 Task: Send an email with the signature Jesus Garcia with the subject Request for feedback on a product launch strategy and the message Please let me know if there are any updates on the project schedule. from softage.2@softage.net to softage.9@softage.net and softage.10@softage.net with CC to softage.1@softage.net
Action: Mouse moved to (96, 112)
Screenshot: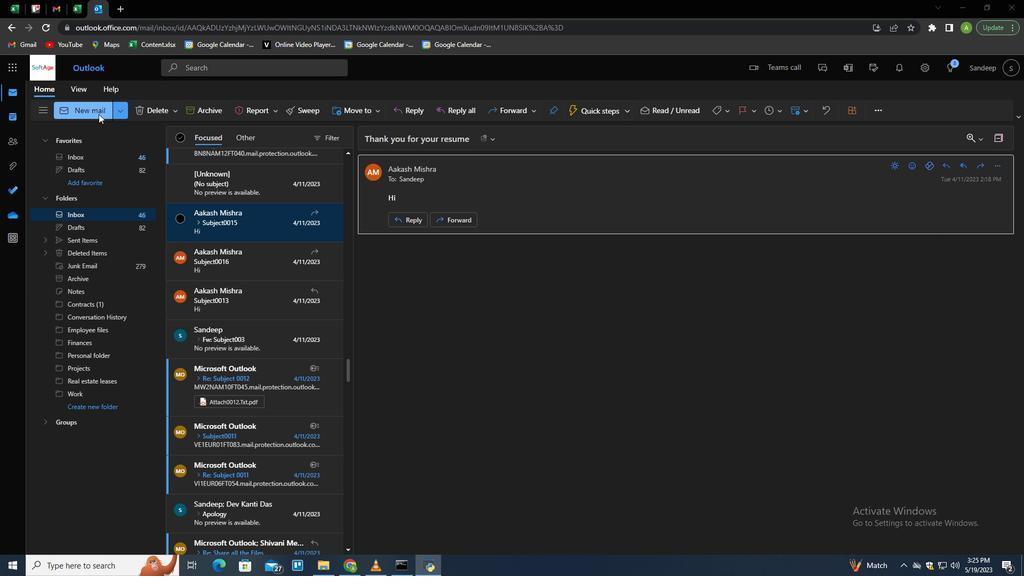 
Action: Mouse pressed left at (96, 112)
Screenshot: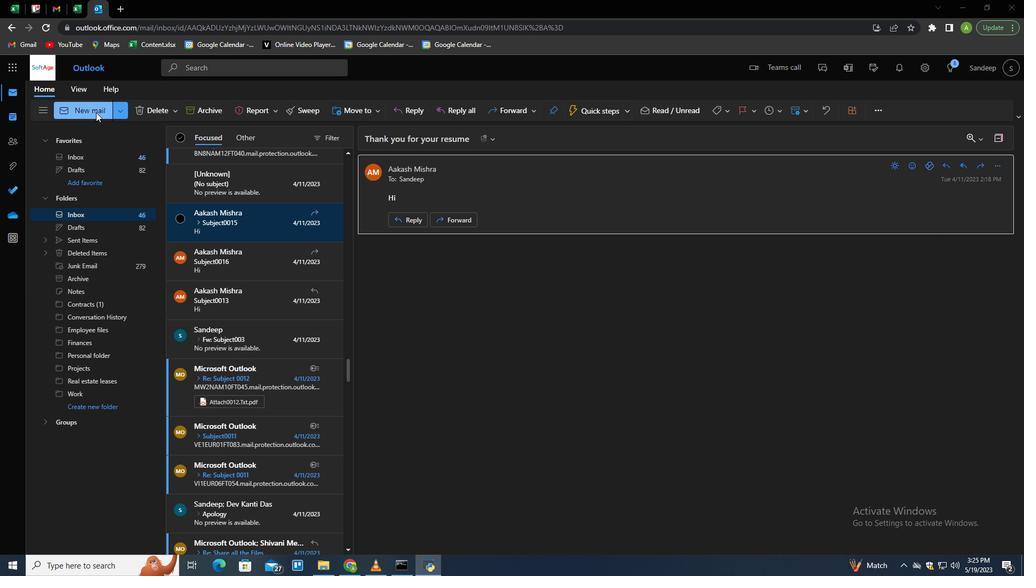 
Action: Mouse moved to (717, 113)
Screenshot: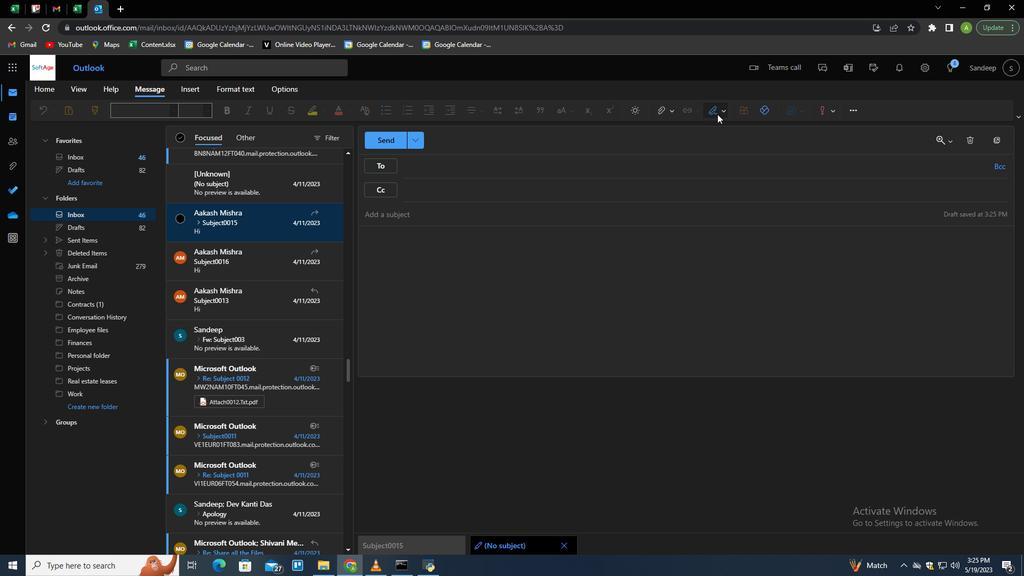 
Action: Mouse pressed left at (717, 113)
Screenshot: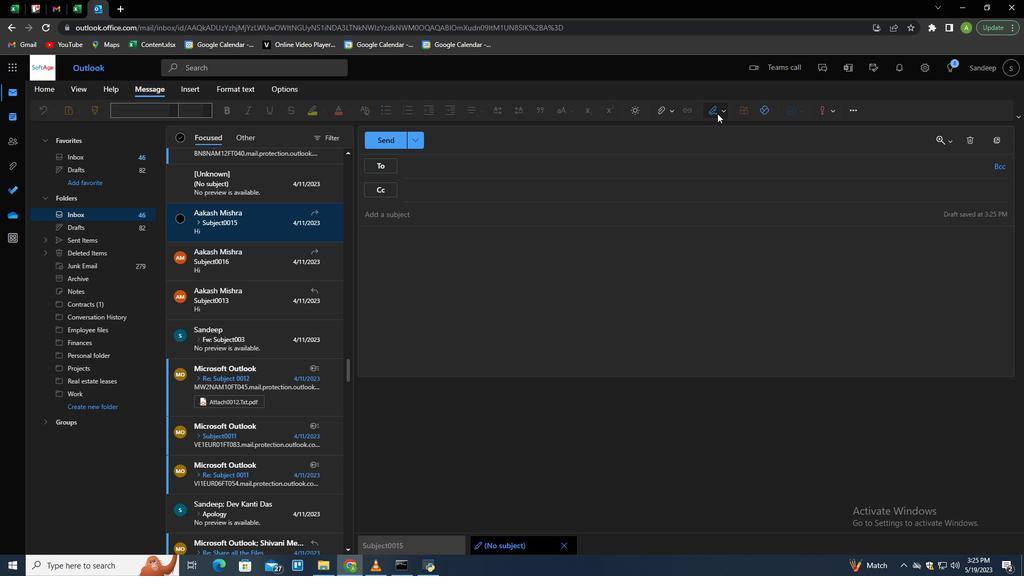 
Action: Mouse moved to (704, 154)
Screenshot: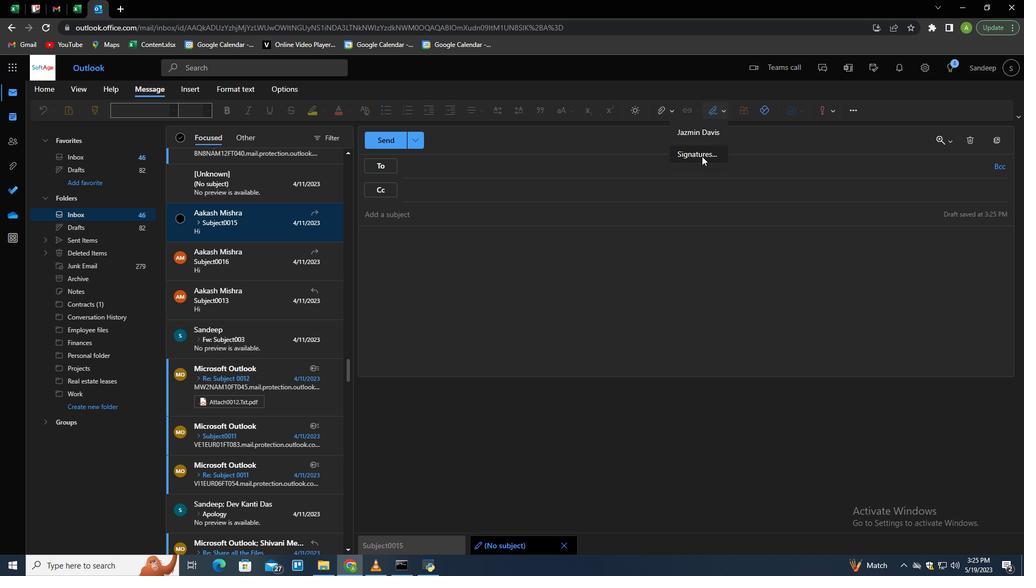 
Action: Mouse pressed left at (704, 154)
Screenshot: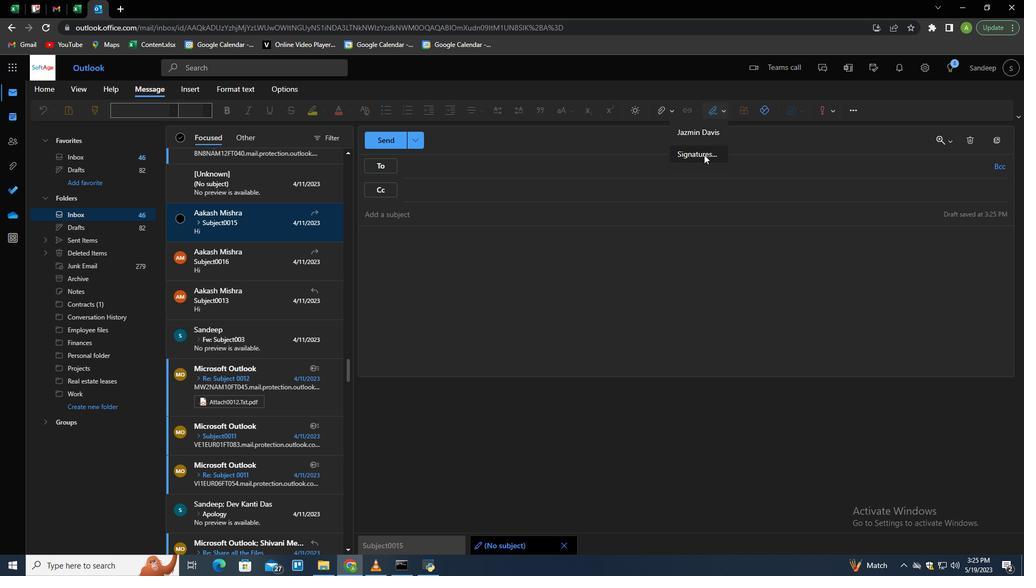 
Action: Mouse moved to (725, 192)
Screenshot: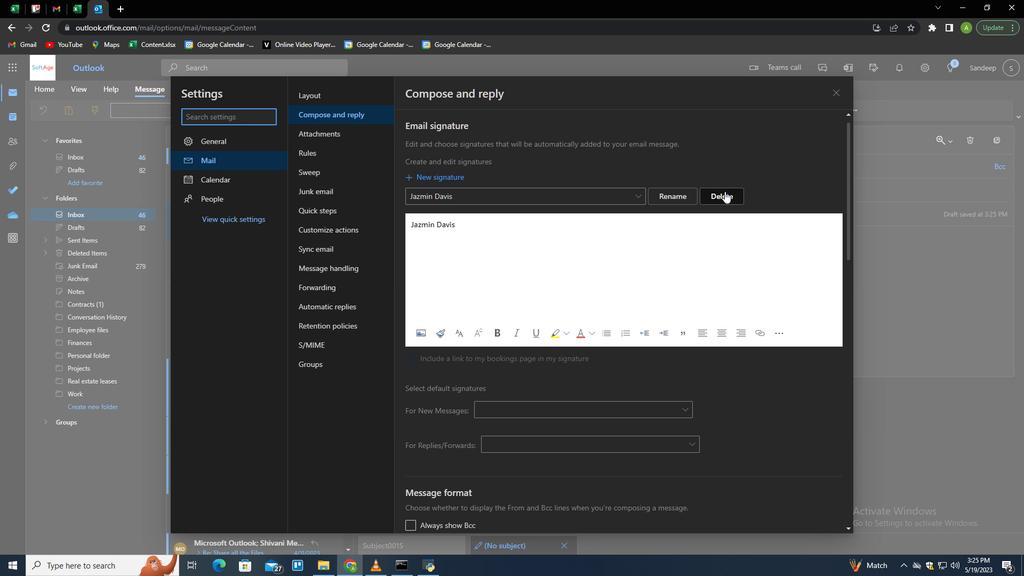 
Action: Mouse pressed left at (725, 192)
Screenshot: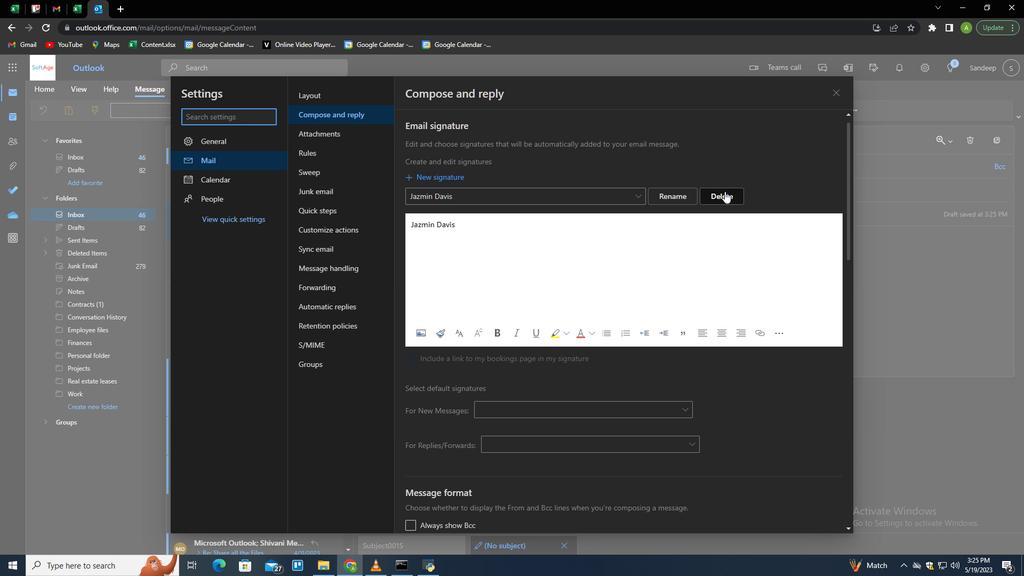
Action: Mouse moved to (701, 193)
Screenshot: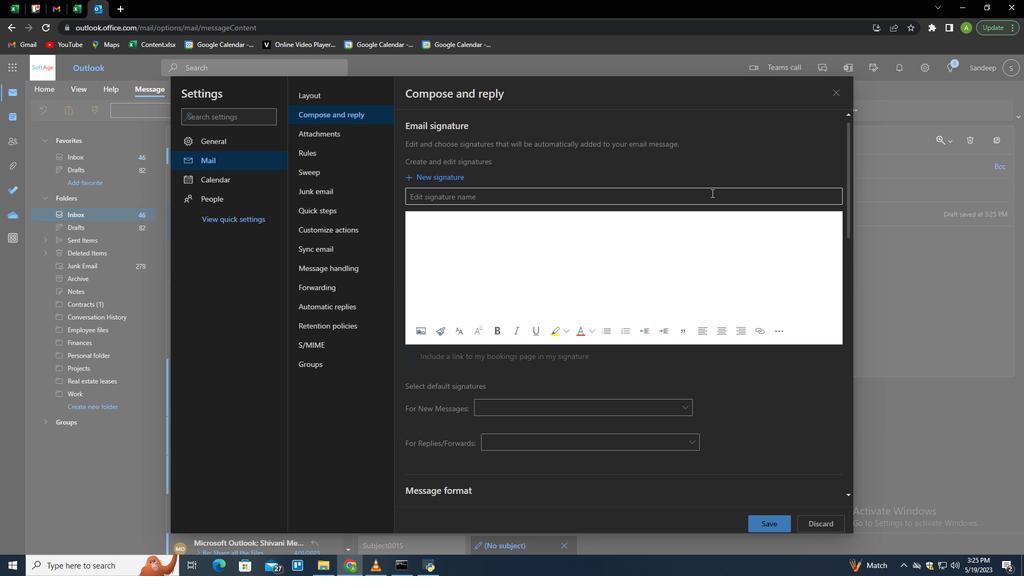 
Action: Mouse pressed left at (701, 193)
Screenshot: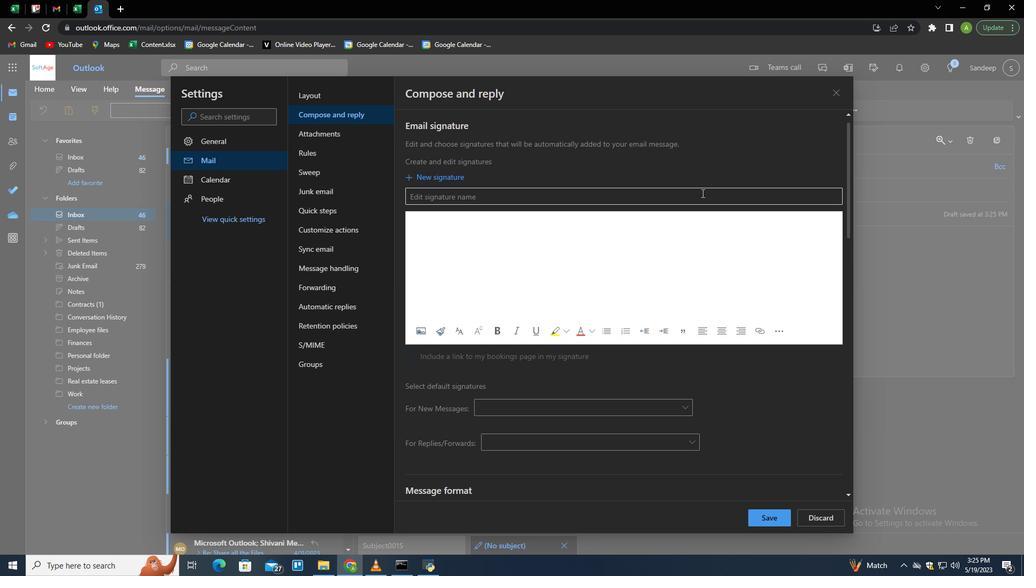 
Action: Key pressed <Key.shift>Jesus<Key.space><Key.shift><Key.shift>Garcia<Key.space><Key.tab><Key.shift>Jesus<Key.space><Key.shift>Garcia
Screenshot: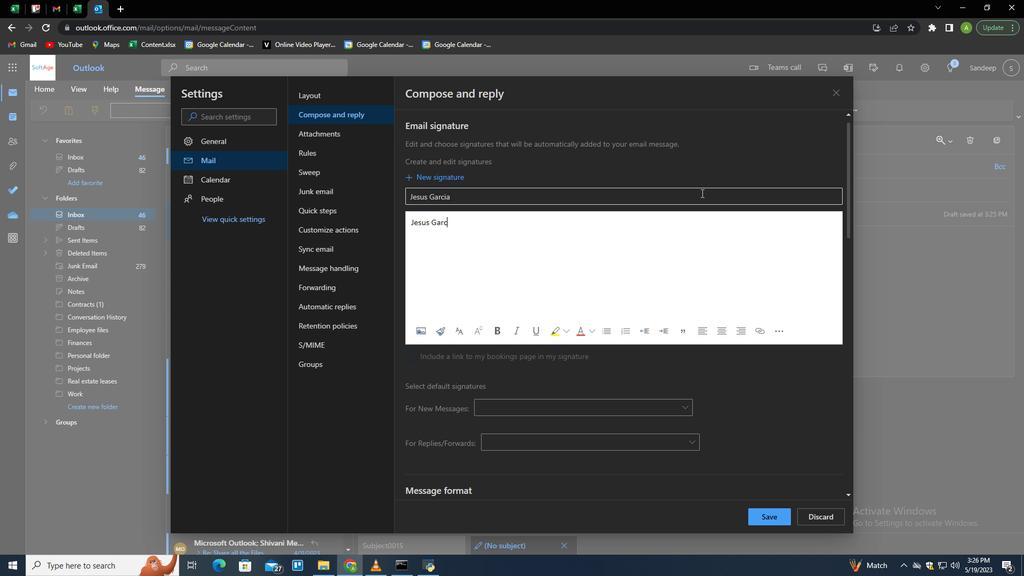 
Action: Mouse moved to (763, 512)
Screenshot: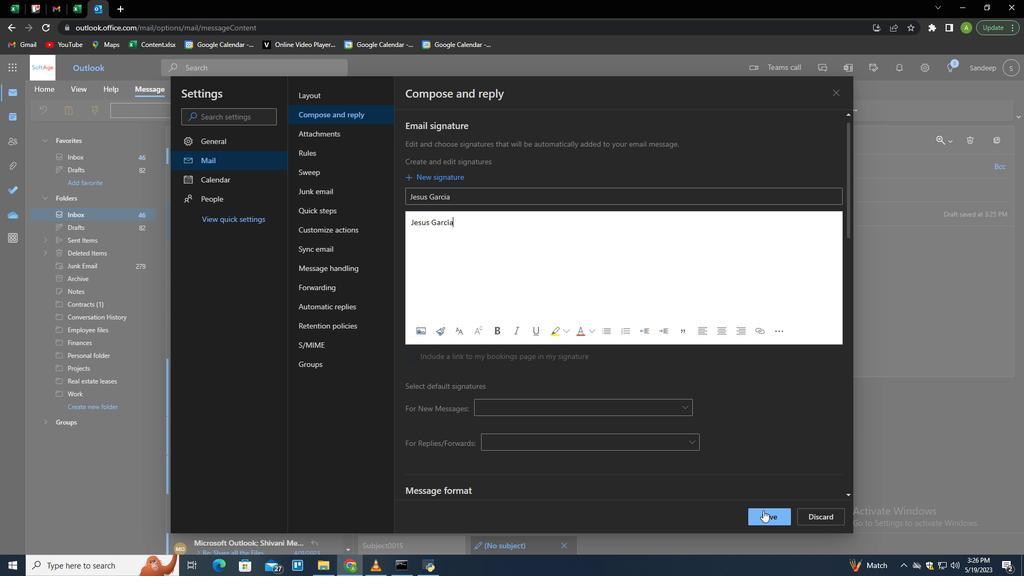 
Action: Mouse pressed left at (763, 512)
Screenshot: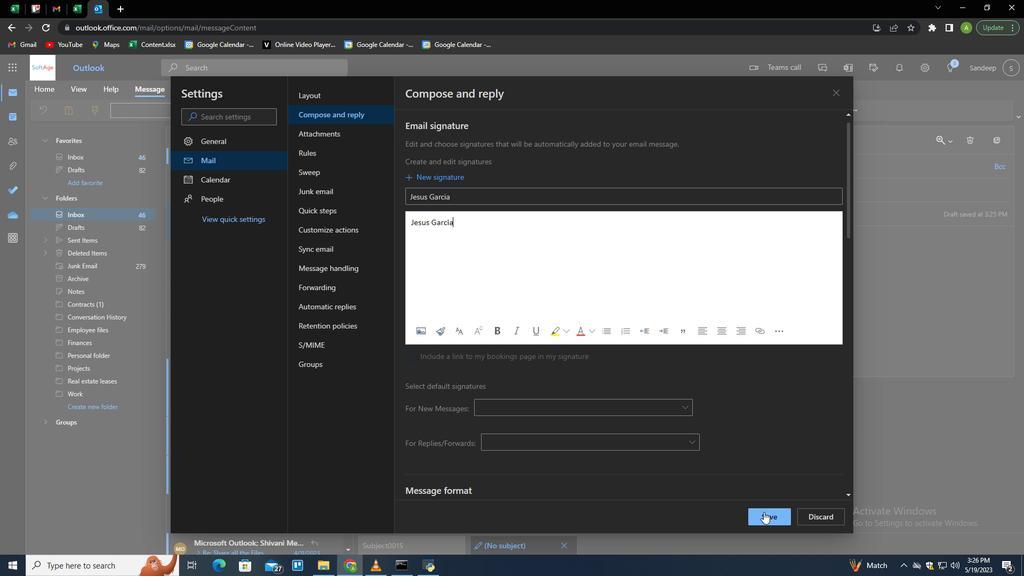 
Action: Mouse moved to (950, 238)
Screenshot: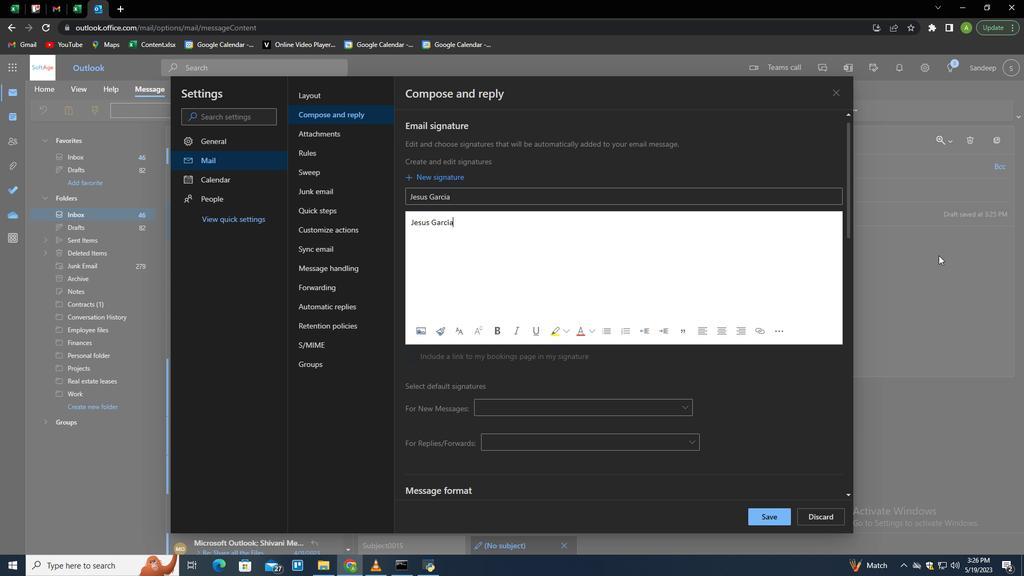 
Action: Mouse pressed left at (950, 238)
Screenshot: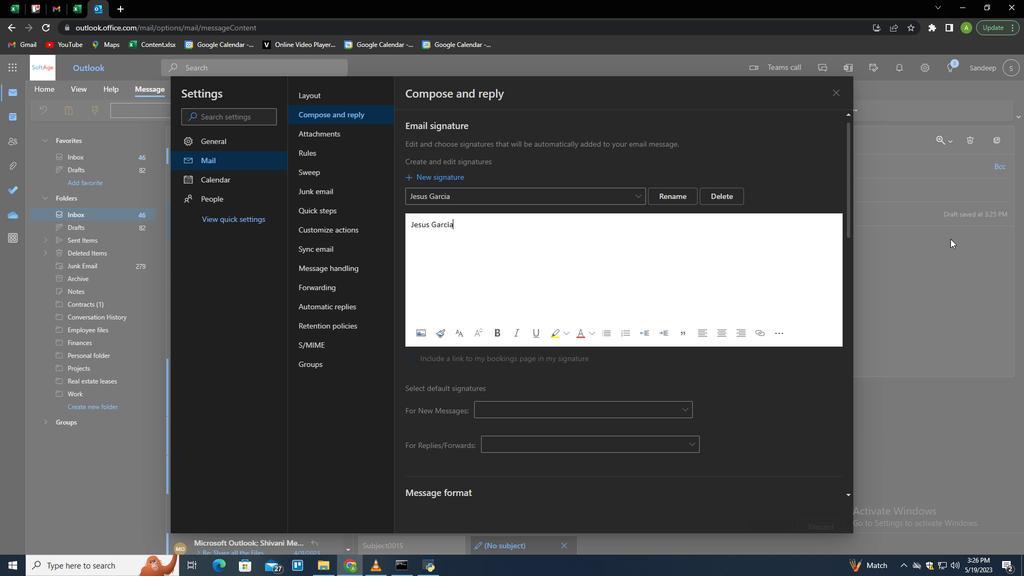 
Action: Mouse moved to (708, 114)
Screenshot: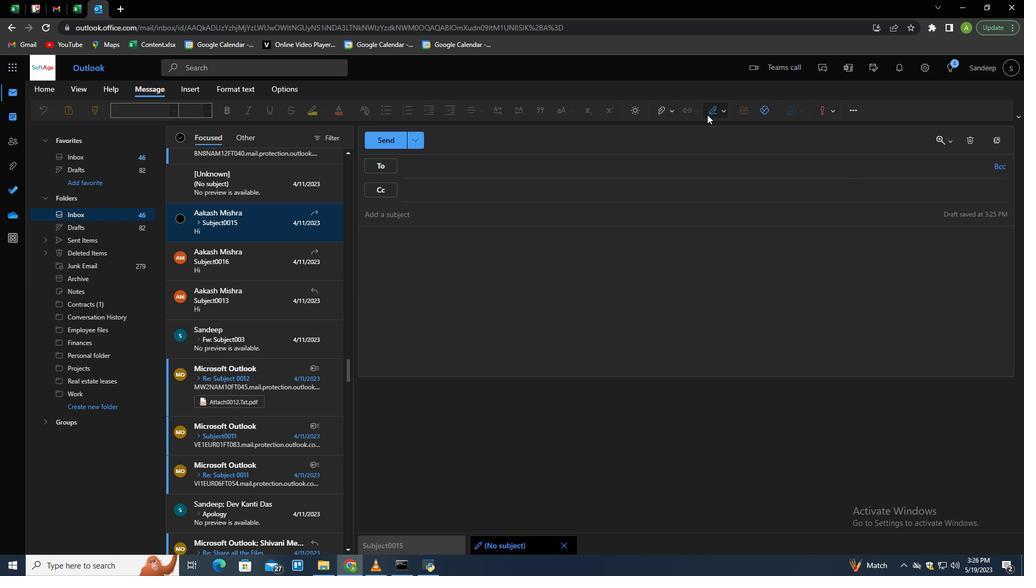 
Action: Mouse pressed left at (708, 114)
Screenshot: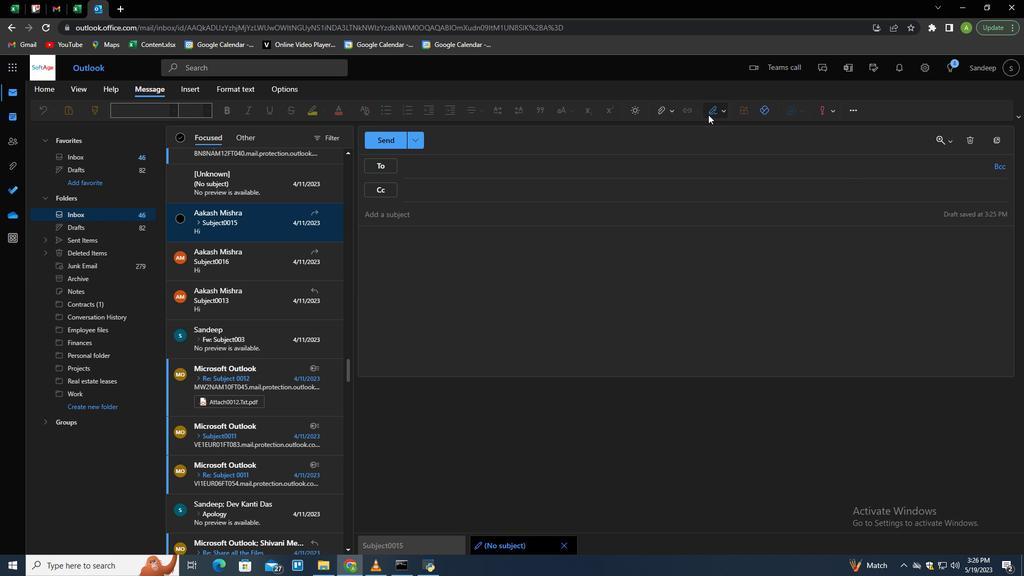 
Action: Mouse moved to (696, 132)
Screenshot: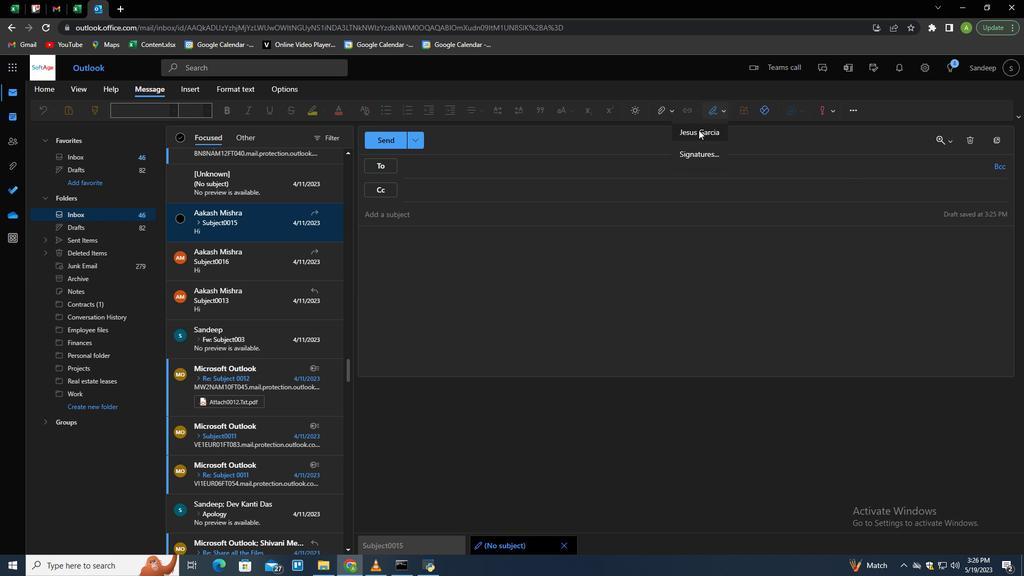 
Action: Mouse pressed left at (696, 132)
Screenshot: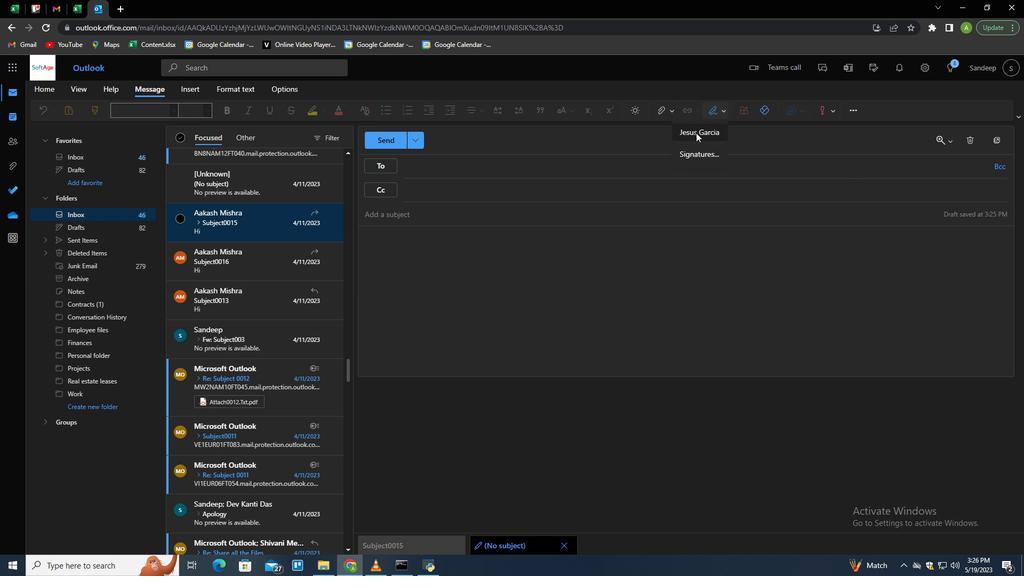 
Action: Mouse moved to (430, 217)
Screenshot: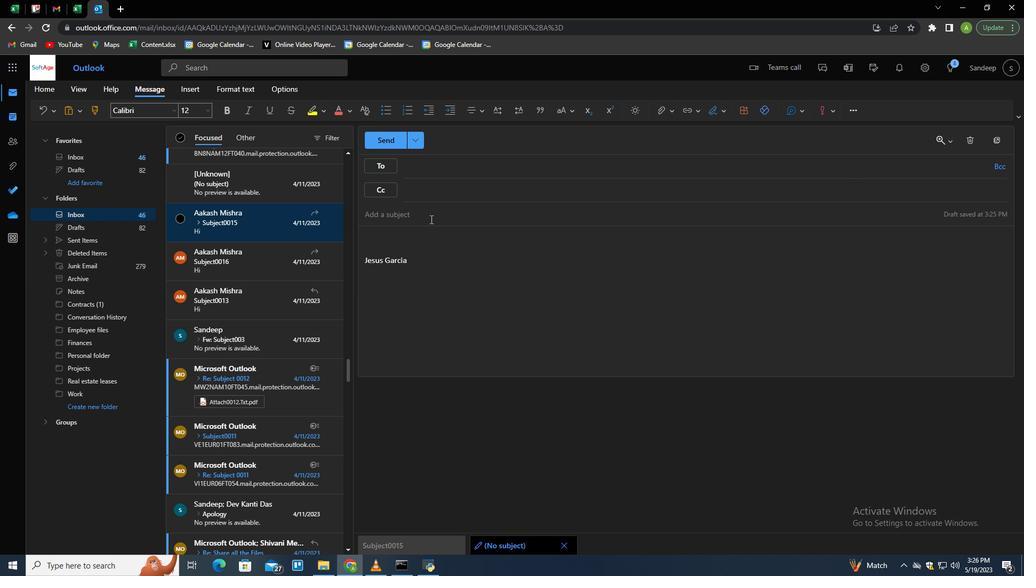 
Action: Mouse pressed left at (430, 217)
Screenshot: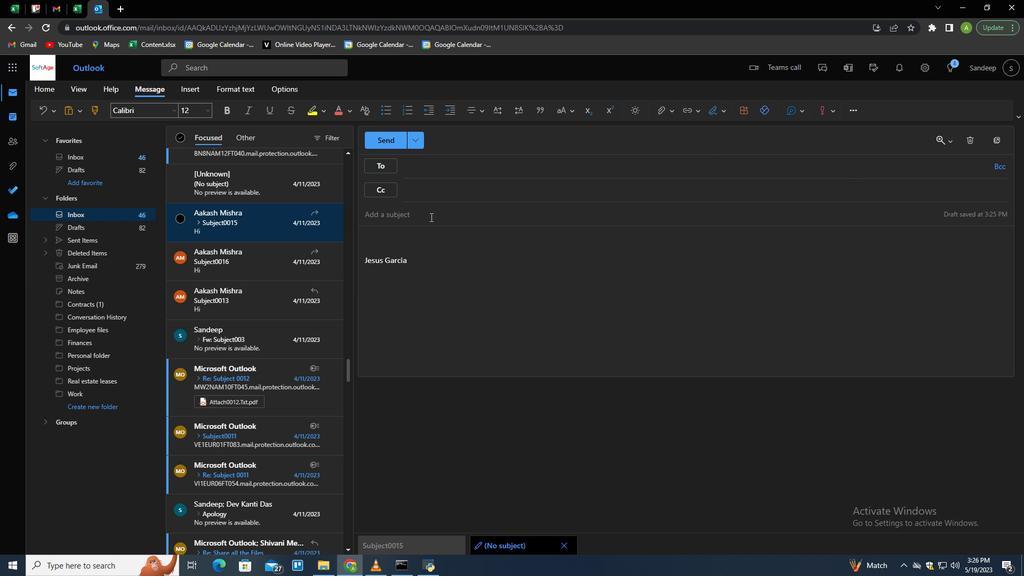 
Action: Key pressed <Key.shift>Requst<Key.backspace><Key.backspace>est<Key.space>for<Key.space>feedback<Key.space>on<Key.space>a<Key.space>product<Key.space>lauc<Key.backspace>nch<Key.space>strategy<Key.space>and<Key.space>th<Key.backspace><Key.backspace><Key.backspace><Key.backspace><Key.backspace><Key.backspace><Key.backspace><Key.tab><Key.shift>Please<Key.space>let<Key.space>me<Key.space>know<Key.space>if<Key.space>there<Key.space>are<Key.space>any<Key.space>update<Key.space>ont<Key.space>he<Key.backspace><Key.backspace><Key.backspace><Key.backspace><Key.space>the<Key.space>or<Key.backspace><Key.backspace>projee<Key.backspace>ct<Key.space>schedue<Key.backspace>le.
Screenshot: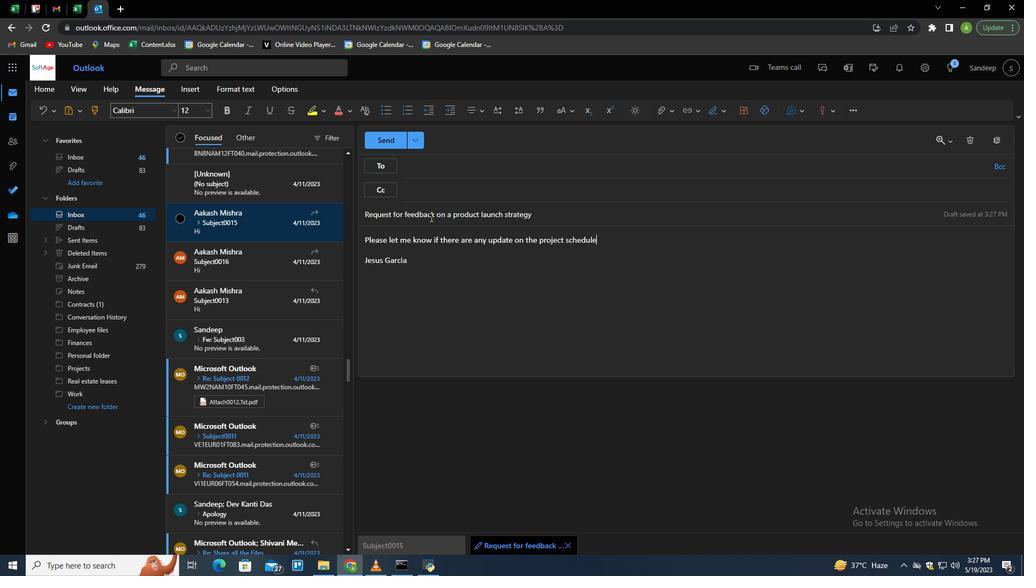 
Action: Mouse moved to (416, 170)
Screenshot: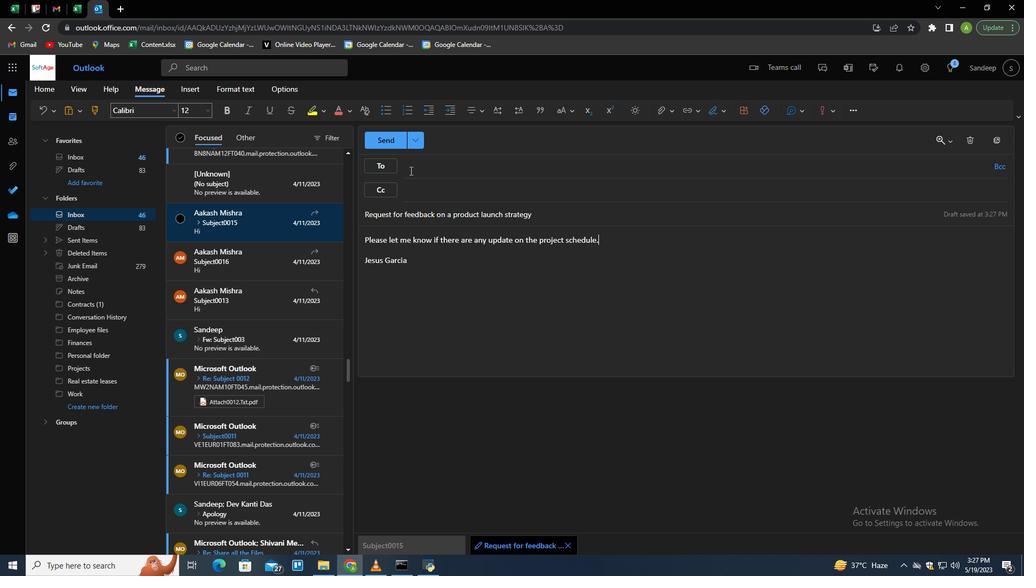 
Action: Mouse pressed left at (416, 170)
Screenshot: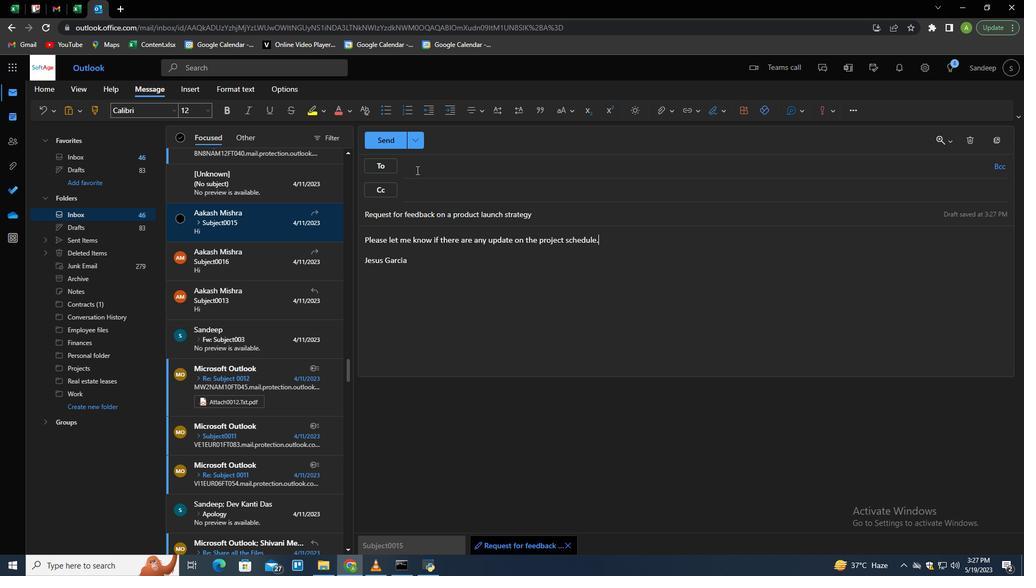 
Action: Mouse moved to (417, 170)
Screenshot: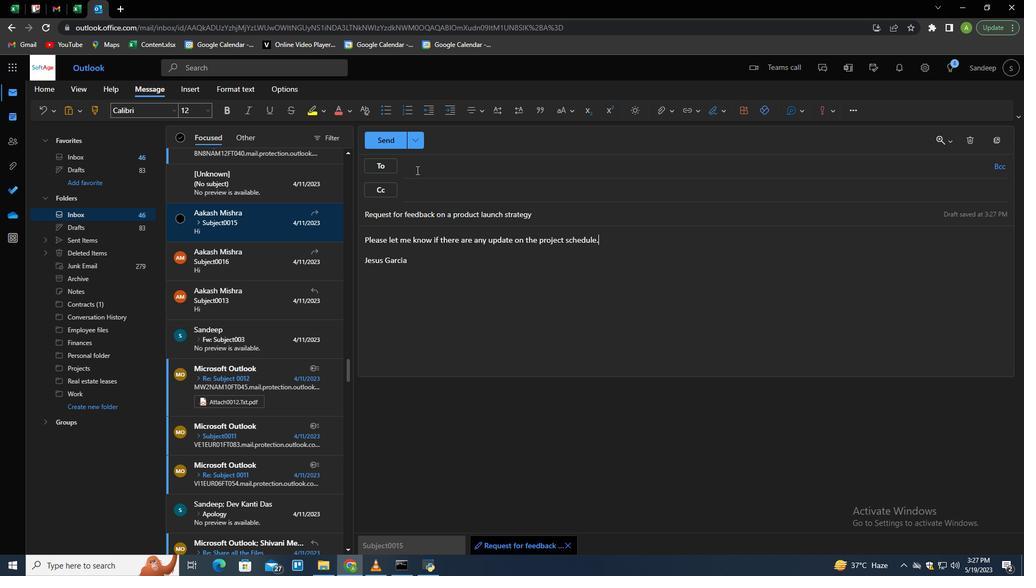 
Action: Key pressed softagel.9<Key.shift><Key.shift><Key.shift><Key.shift><Key.shift><Key.shift><Key.shift><Key.shift>#<Key.backspace><Key.shift><Key.shift><Key.shift><Key.shift><Key.shift><Key.shift><Key.shift><Key.shift><Key.shift><Key.shift><Key.shift><Key.shift><Key.shift><Key.shift><Key.shift><Key.shift><Key.shift><Key.shift><Key.shift><Key.shift><Key.shift><Key.shift><Key.shift><Key.shift><Key.shift><Key.shift><Key.shift><Key.shift><Key.shift><Key.shift><Key.shift><Key.shift>@softage.net<Key.backspace><Key.backspace><Key.backspace>
Screenshot: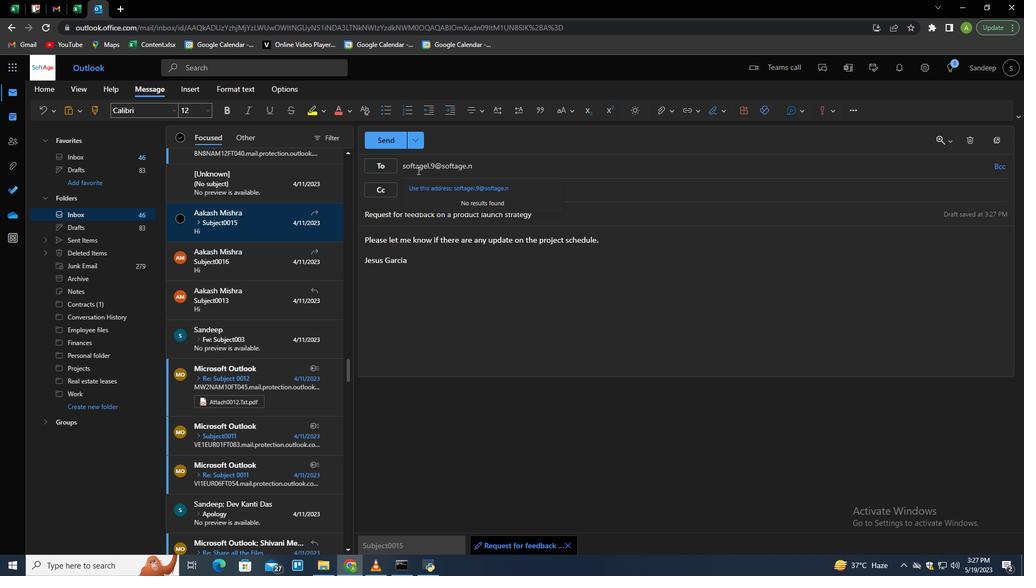 
Action: Mouse moved to (457, 190)
Screenshot: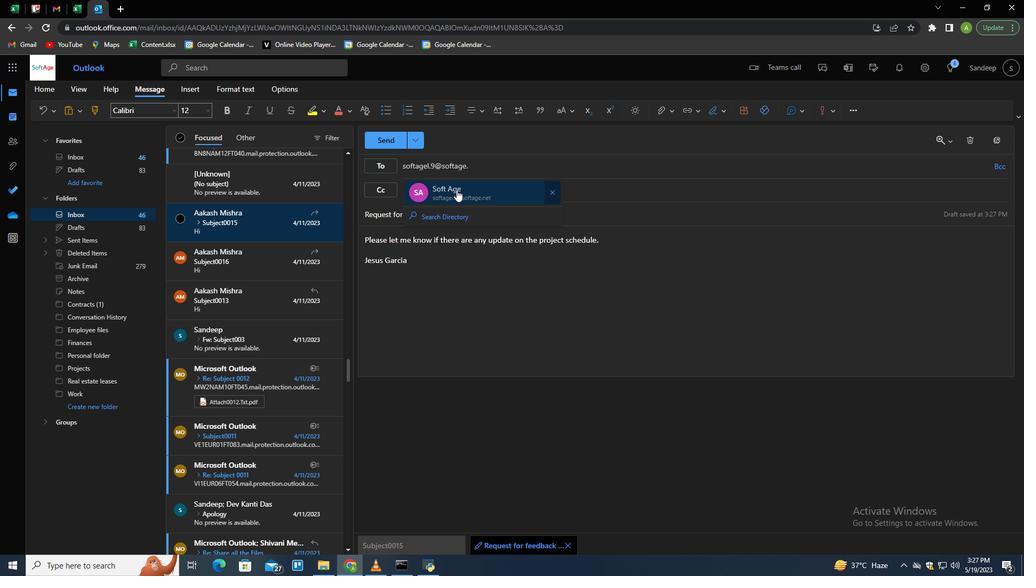 
Action: Mouse pressed left at (457, 190)
Screenshot: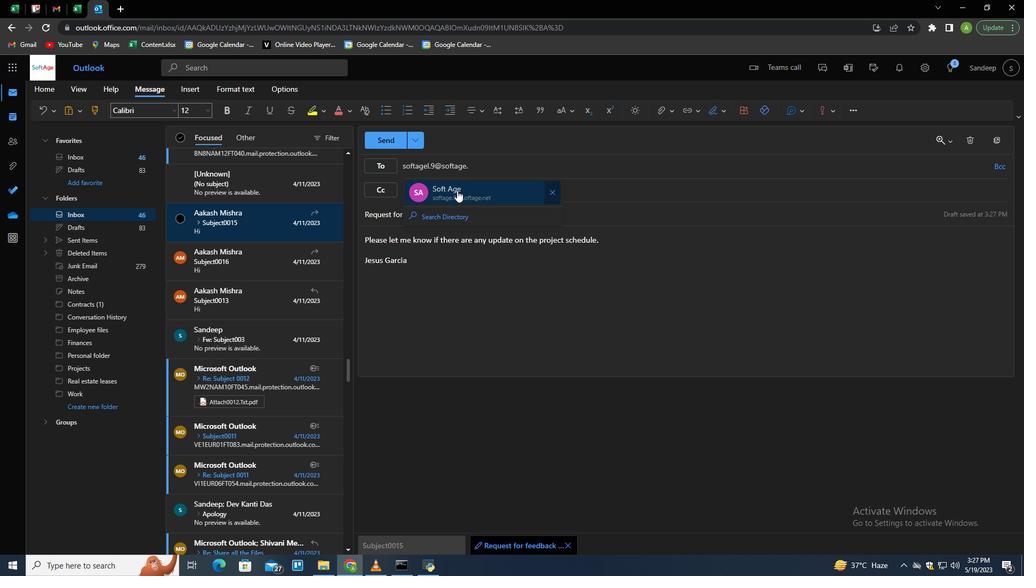 
Action: Mouse moved to (500, 164)
Screenshot: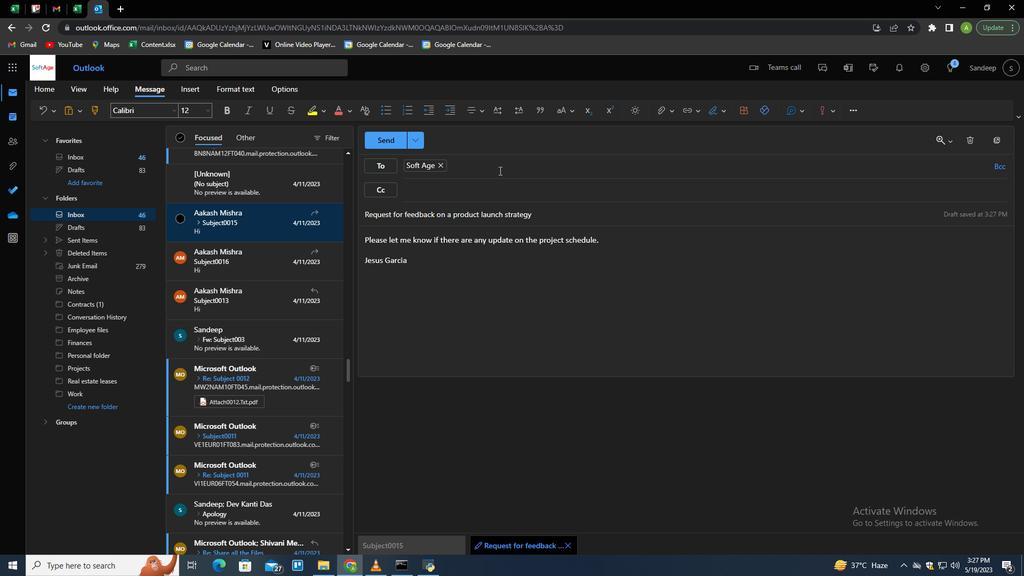 
Action: Key pressed softage.q<Key.backspace>0<Key.backspace>10<Key.shift>@softage.net<Key.enter>
Screenshot: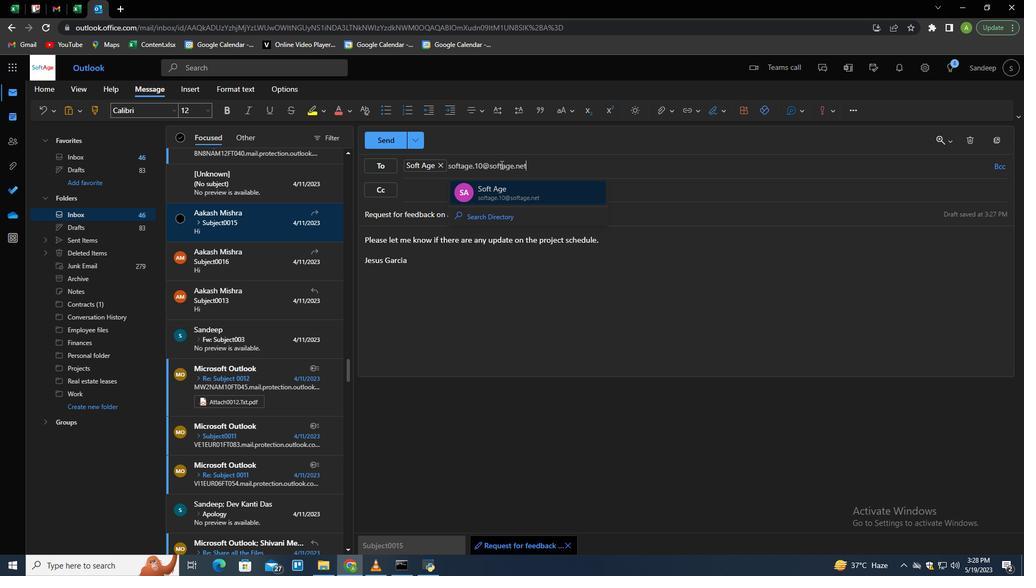 
Action: Mouse moved to (499, 188)
Screenshot: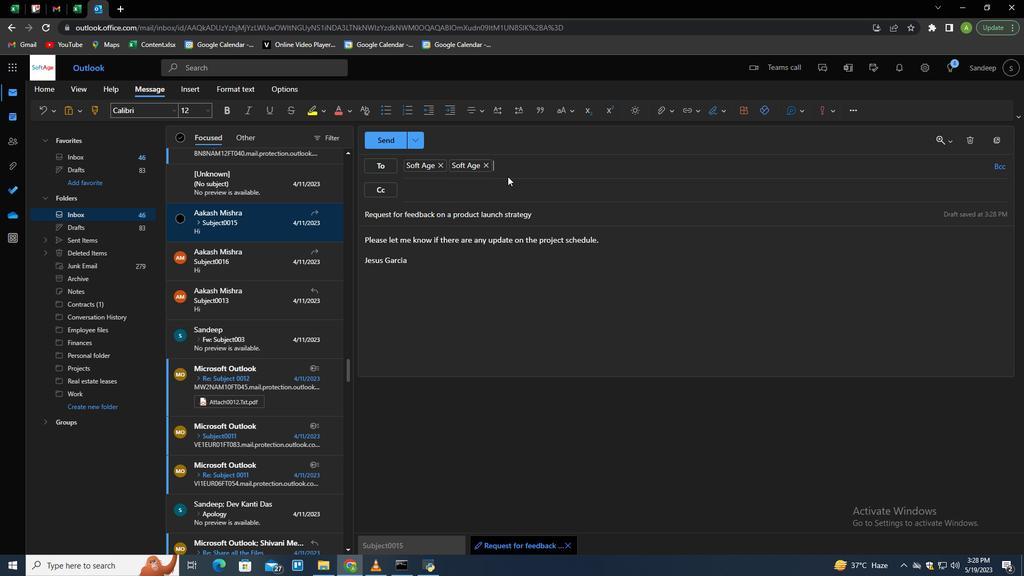 
Action: Mouse pressed left at (499, 188)
Screenshot: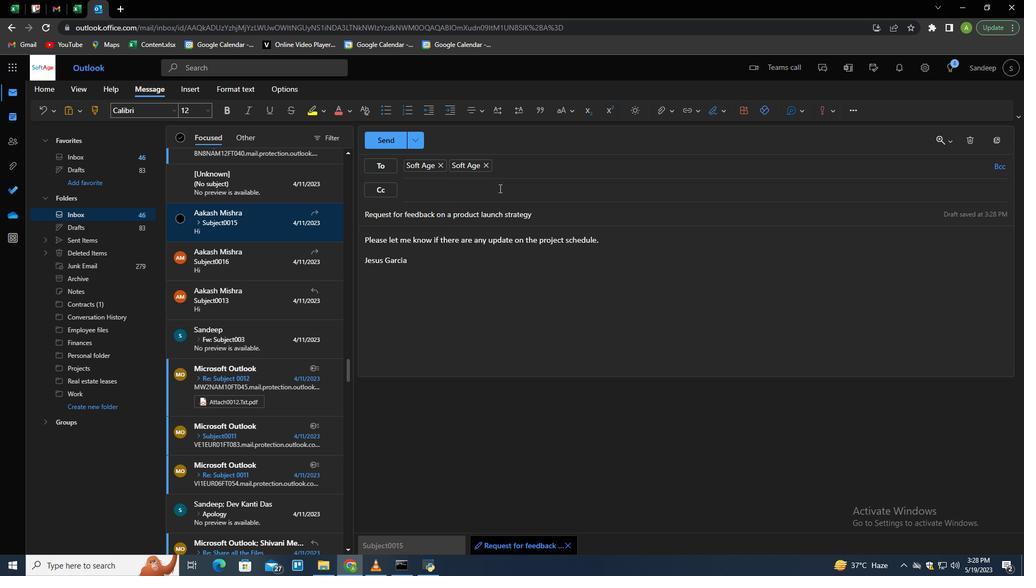 
Action: Key pressed softage.1<Key.shift><Key.shift>@softage.nnet<Key.backspace><Key.backspace><Key.backspace>et<Key.enter>
Screenshot: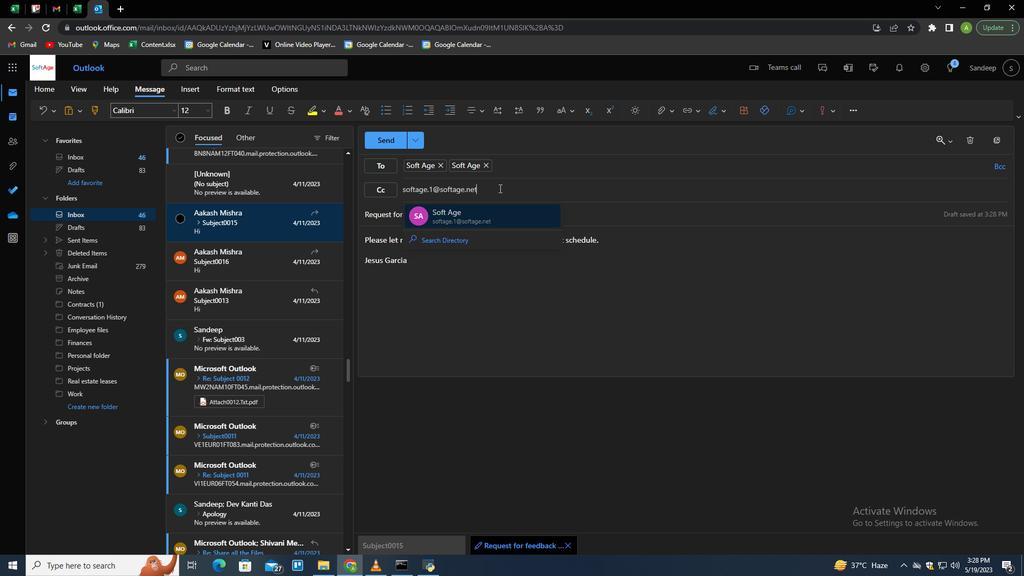 
Action: Mouse moved to (392, 141)
Screenshot: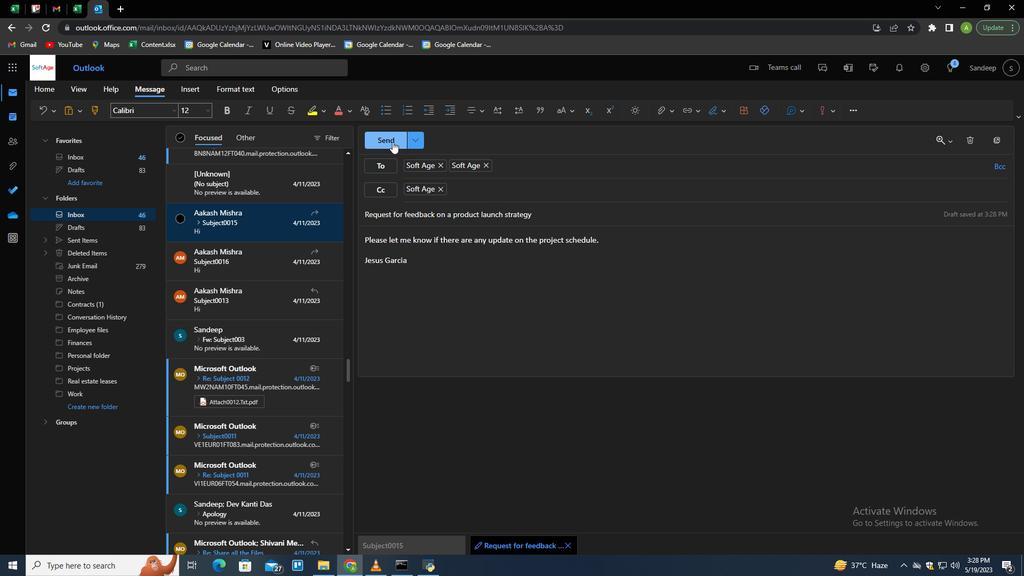 
Action: Mouse pressed left at (392, 141)
Screenshot: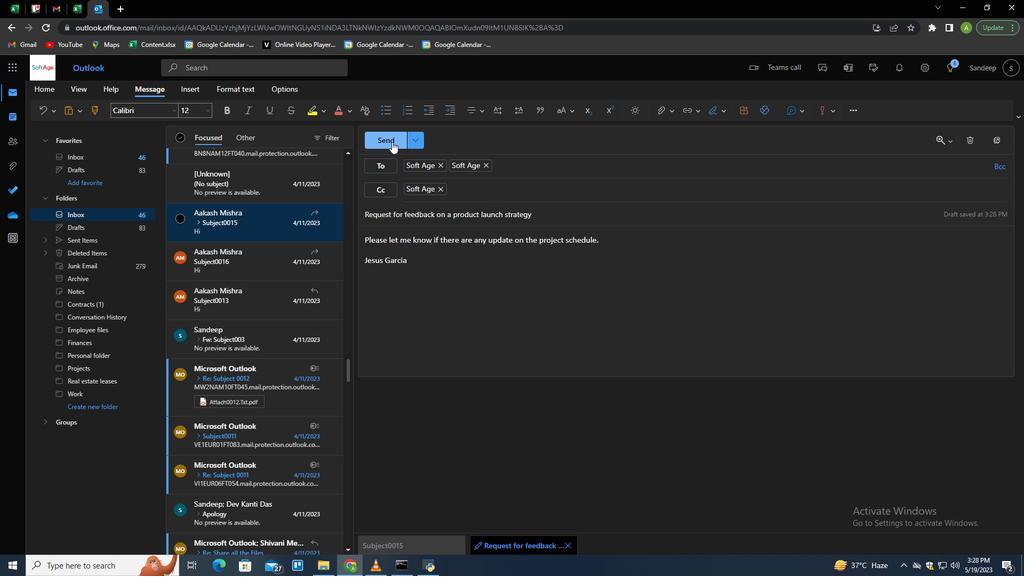 
Action: Mouse moved to (539, 322)
Screenshot: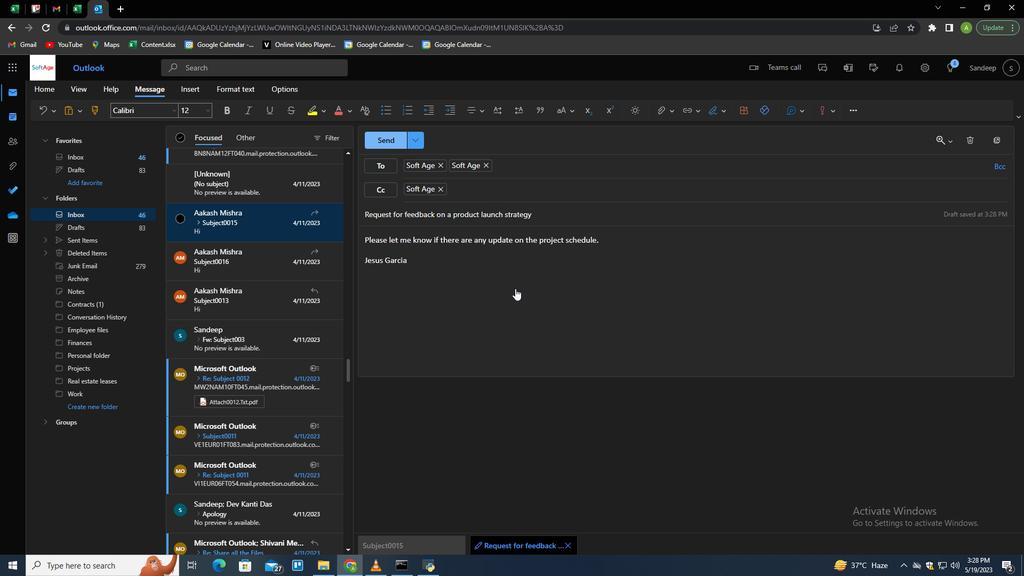 
